 Task: Enable the option "Lua interpreter" in the main interfaces.
Action: Mouse moved to (123, 14)
Screenshot: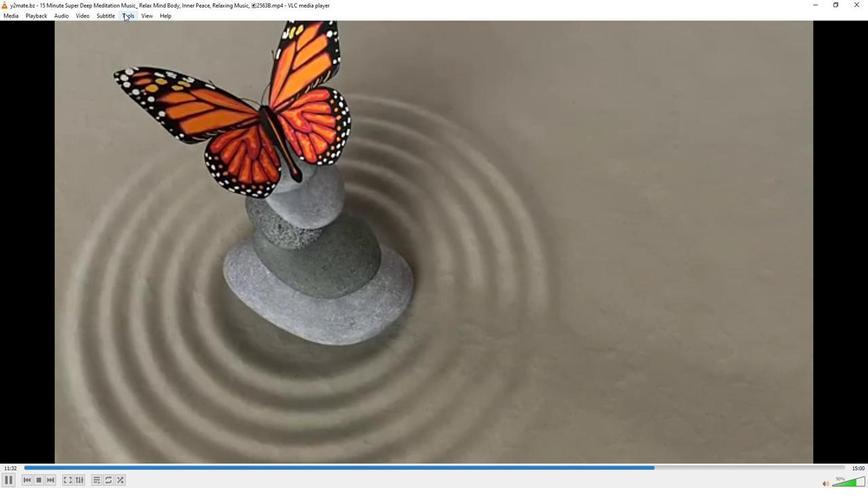 
Action: Mouse pressed left at (123, 14)
Screenshot: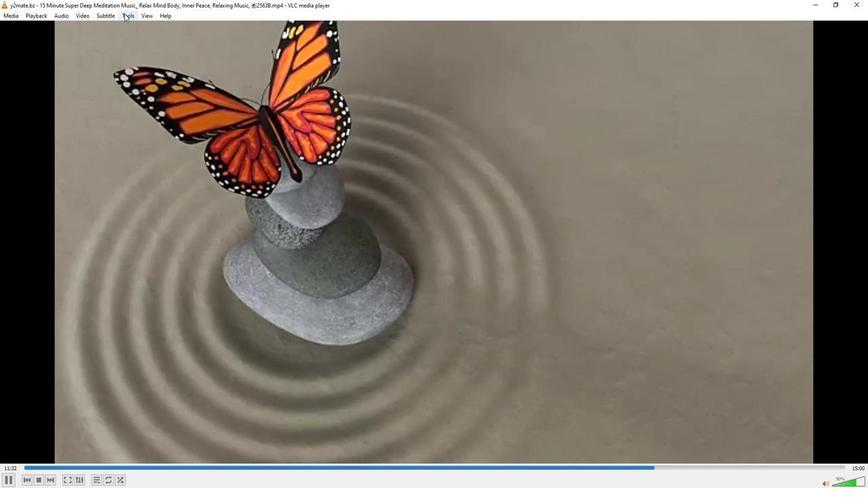 
Action: Mouse moved to (142, 126)
Screenshot: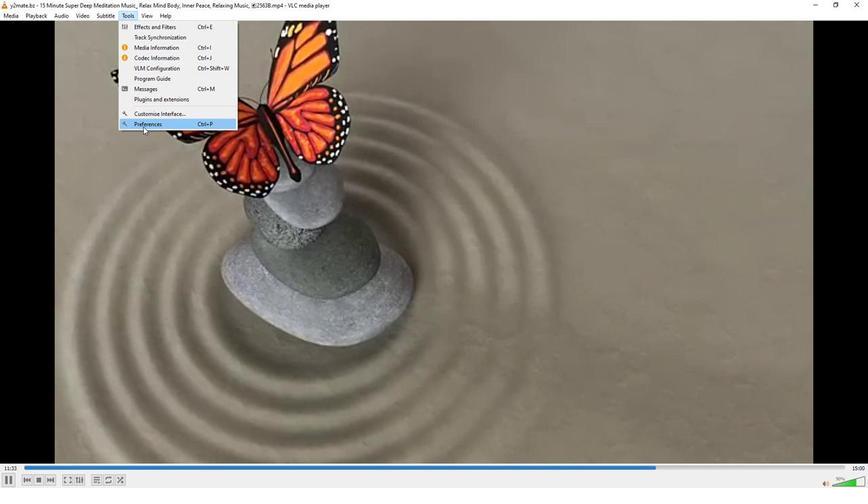 
Action: Mouse pressed left at (142, 126)
Screenshot: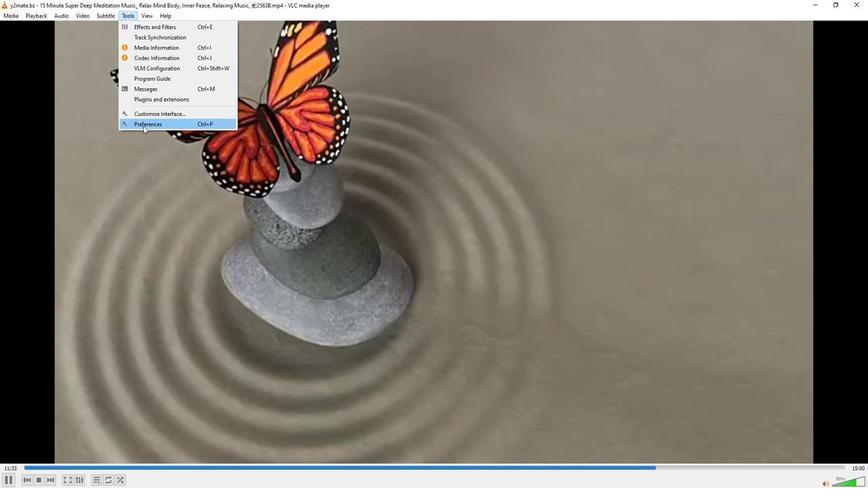 
Action: Mouse moved to (289, 399)
Screenshot: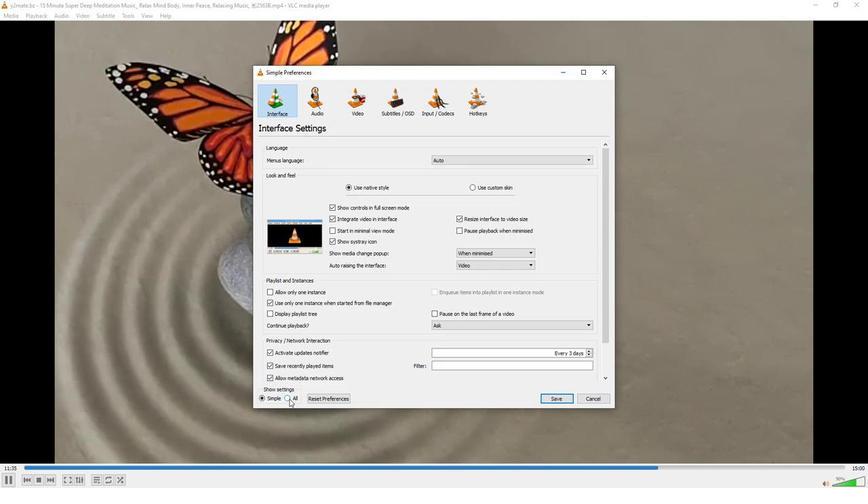 
Action: Mouse pressed left at (289, 399)
Screenshot: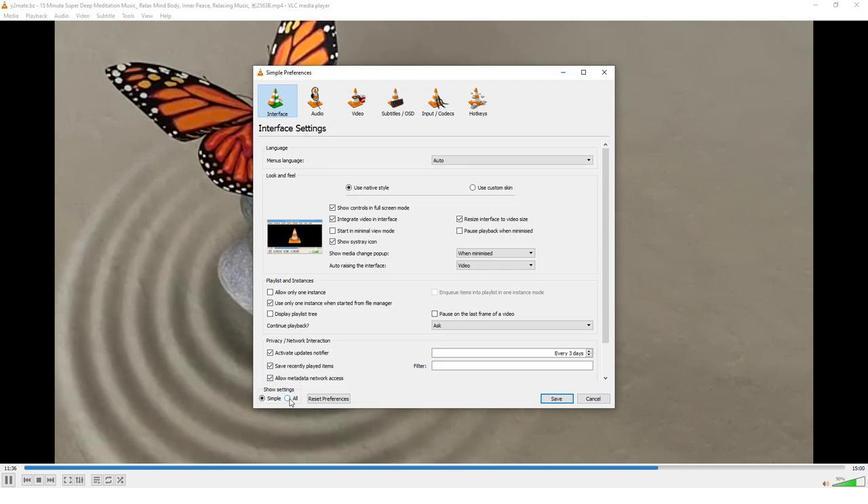 
Action: Mouse moved to (295, 358)
Screenshot: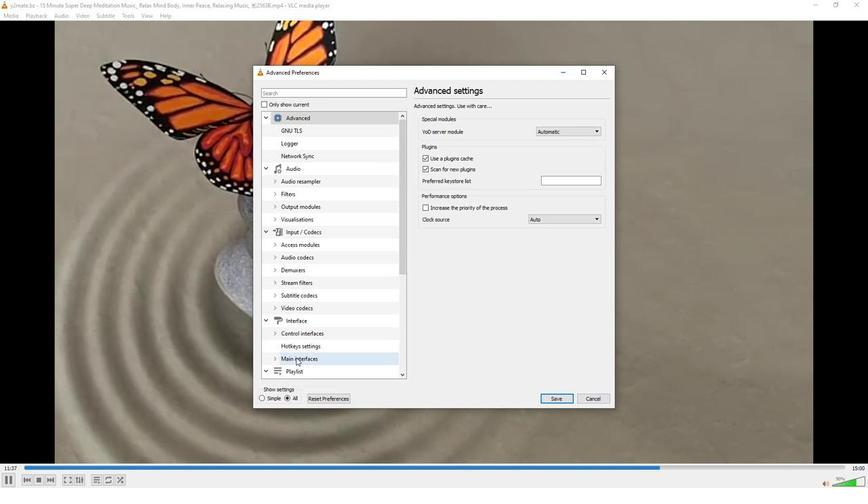 
Action: Mouse pressed left at (295, 358)
Screenshot: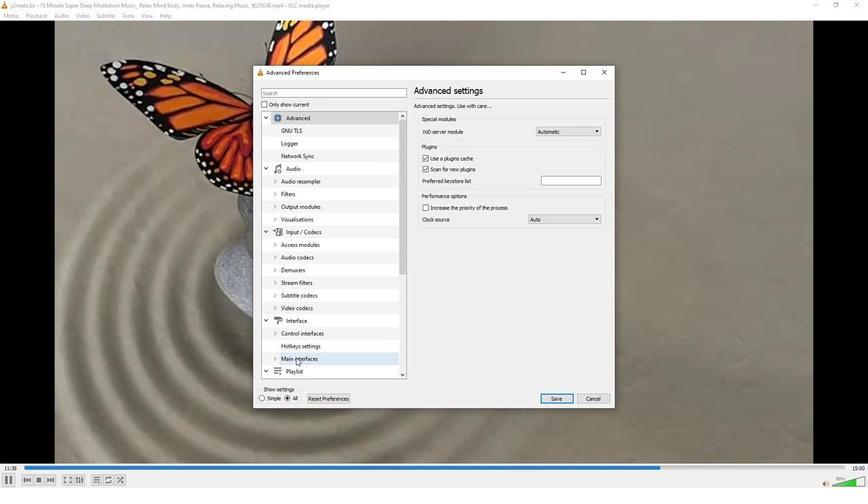 
Action: Mouse moved to (422, 142)
Screenshot: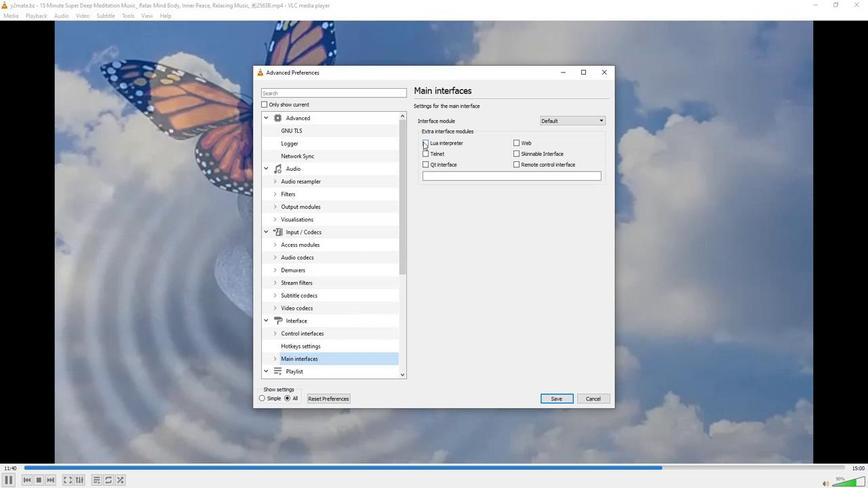 
Action: Mouse pressed left at (422, 142)
Screenshot: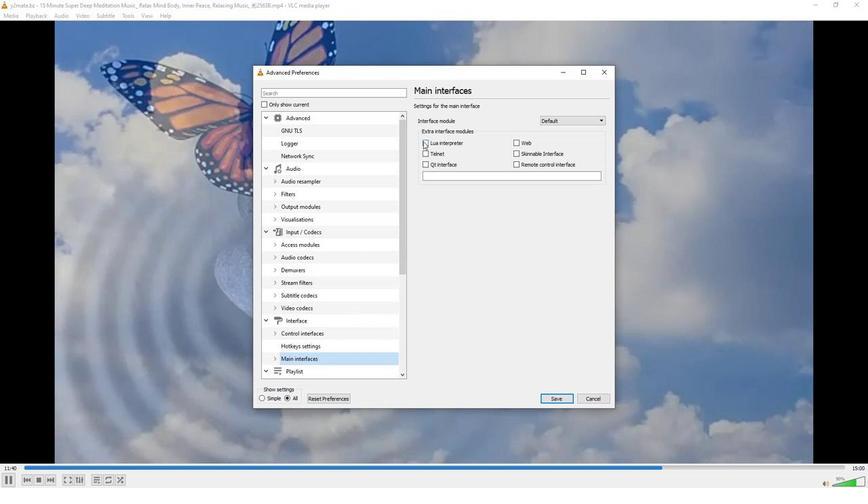 
Action: Mouse moved to (422, 143)
Screenshot: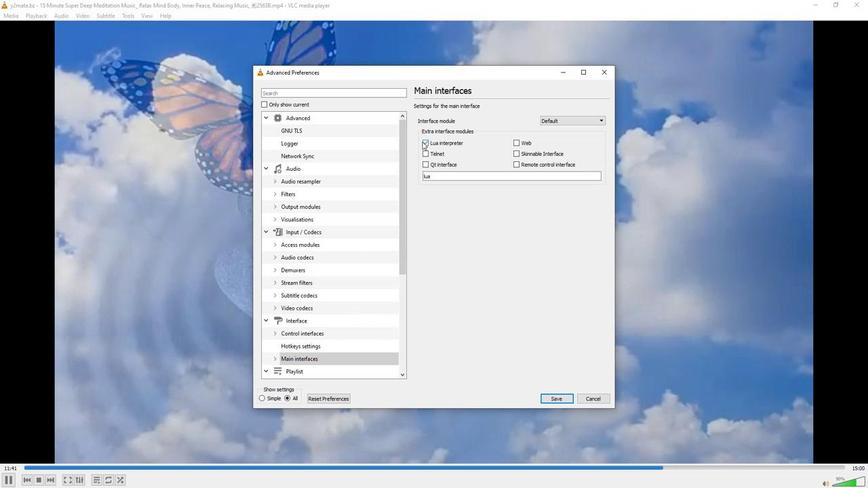 
